Task: Reply to email   from  to Email0072 with a message Message0074
Action: Mouse moved to (485, 116)
Screenshot: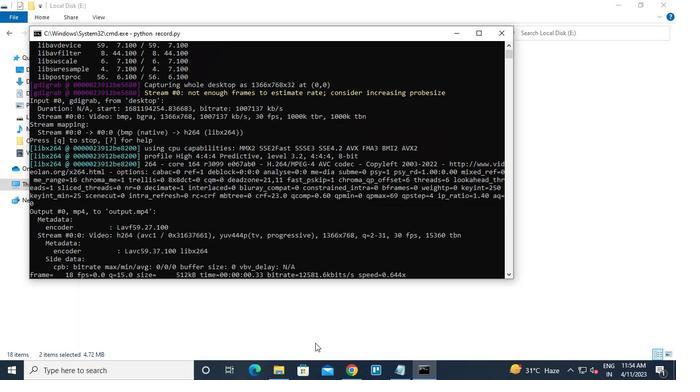 
Action: Mouse pressed left at (485, 116)
Screenshot: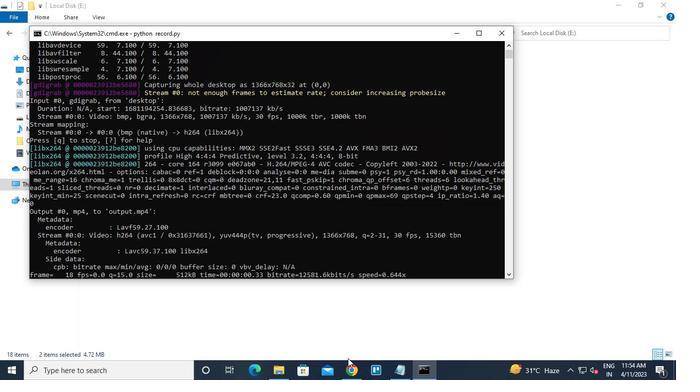 
Action: Mouse moved to (389, 139)
Screenshot: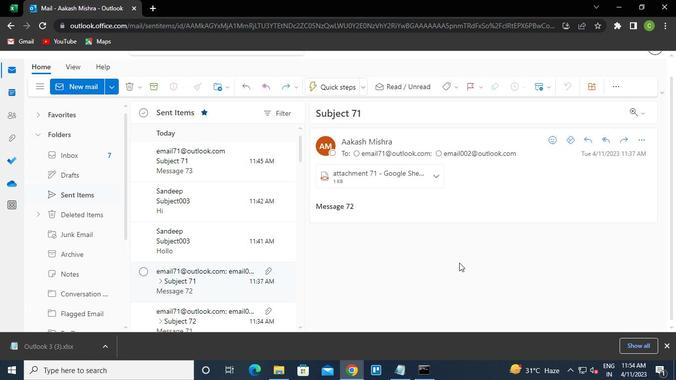 
Action: Mouse pressed left at (389, 139)
Screenshot: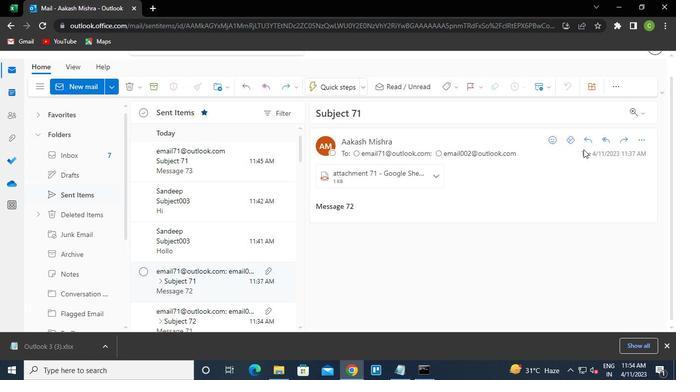 
Action: Mouse moved to (458, 117)
Screenshot: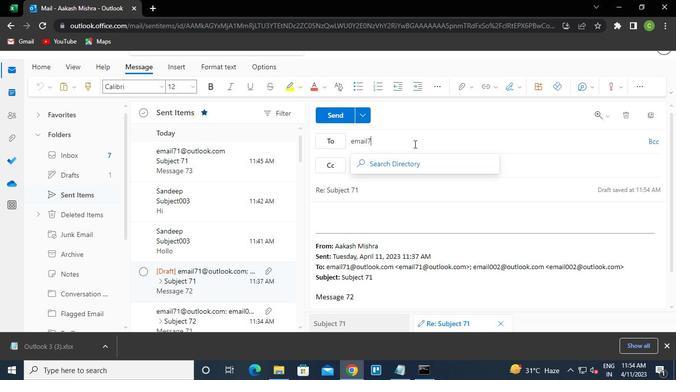 
Action: Mouse pressed left at (458, 117)
Screenshot: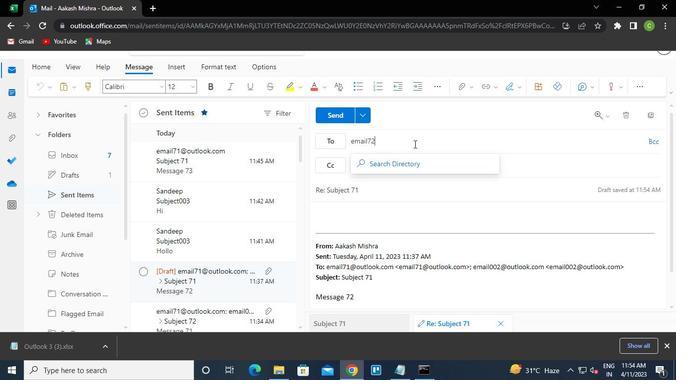 
Action: Mouse moved to (407, 147)
Screenshot: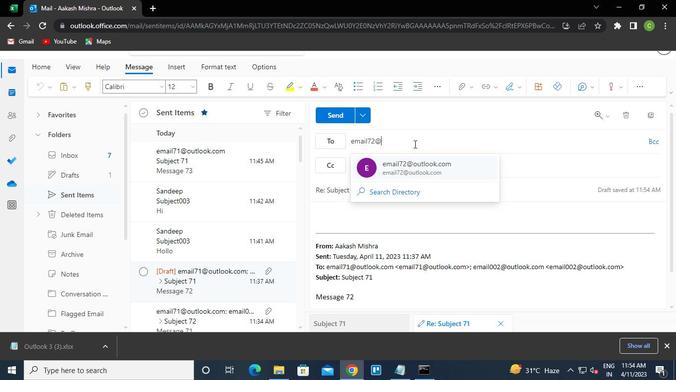 
Action: Mouse pressed left at (407, 147)
Screenshot: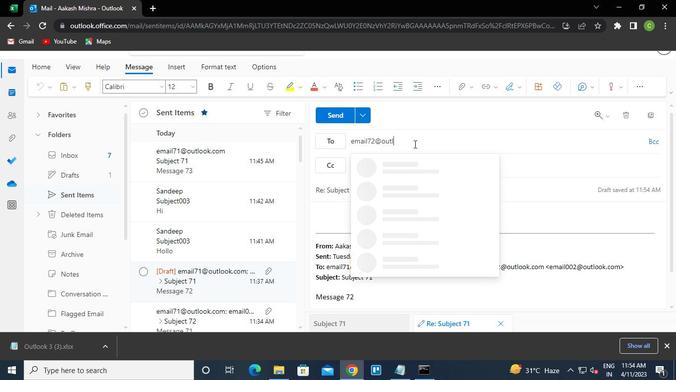 
Action: Mouse moved to (484, 117)
Screenshot: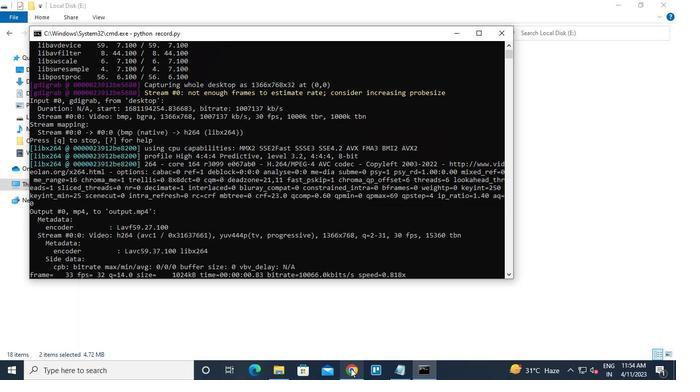 
Action: Mouse pressed left at (484, 117)
Screenshot: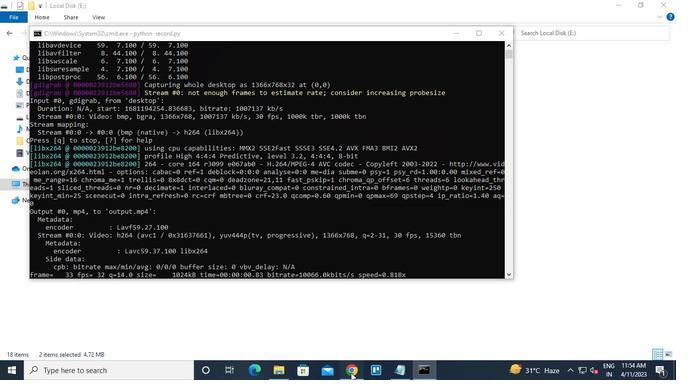 
Action: Mouse moved to (587, 139)
Screenshot: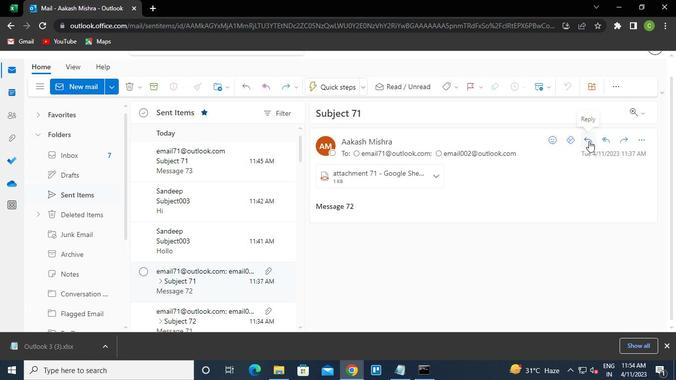
Action: Mouse pressed left at (587, 139)
Screenshot: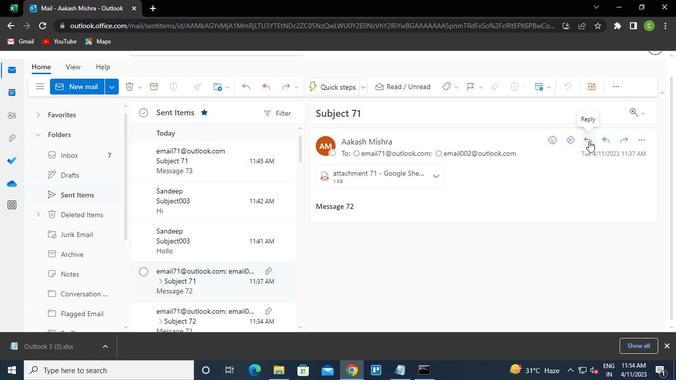 
Action: Mouse moved to (536, 134)
Screenshot: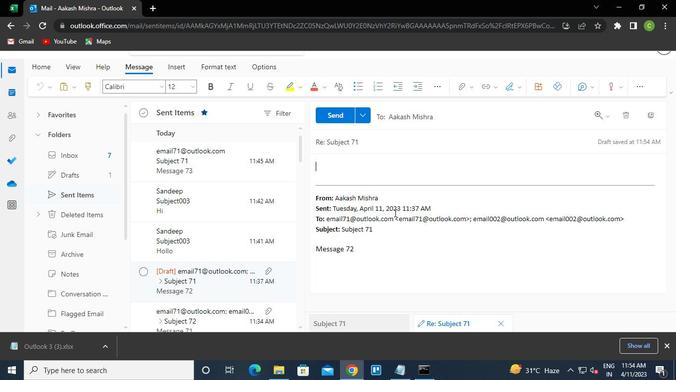 
Action: Mouse pressed left at (536, 134)
Screenshot: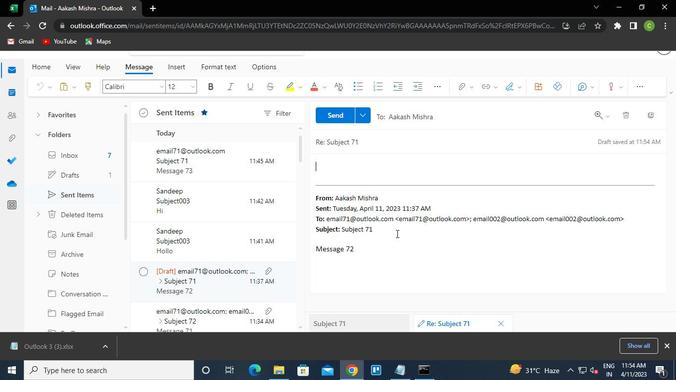 
Action: Mouse moved to (456, 117)
Screenshot: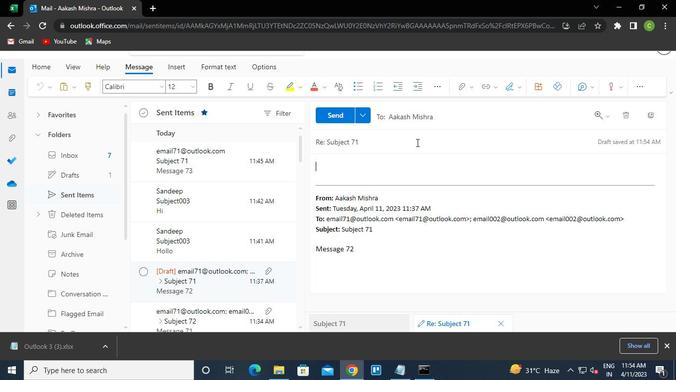 
Action: Mouse pressed left at (456, 117)
Screenshot: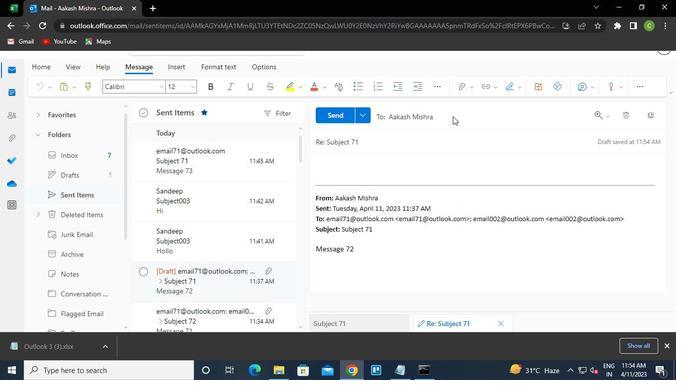 
Action: Mouse moved to (429, 154)
Screenshot: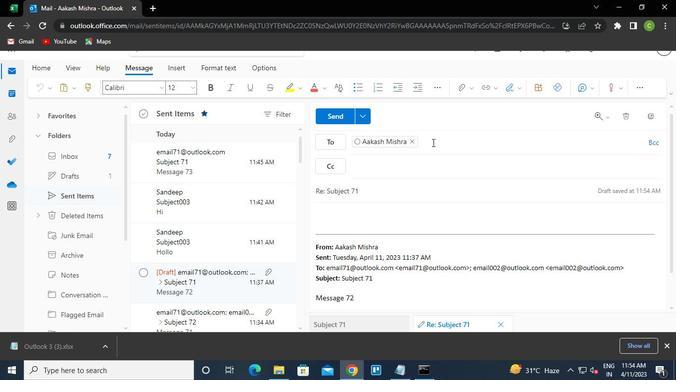 
Action: Mouse pressed left at (429, 154)
Screenshot: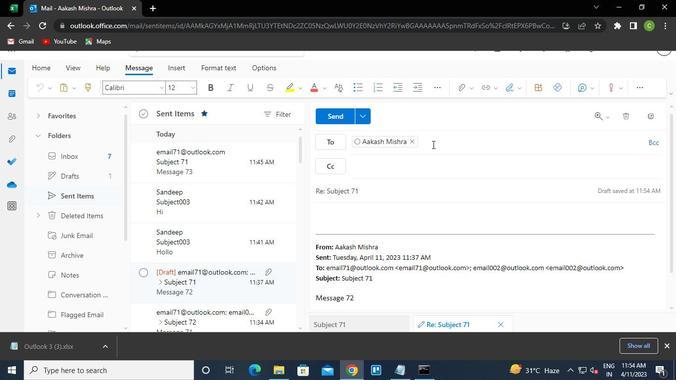 
Action: Mouse moved to (430, 153)
Screenshot: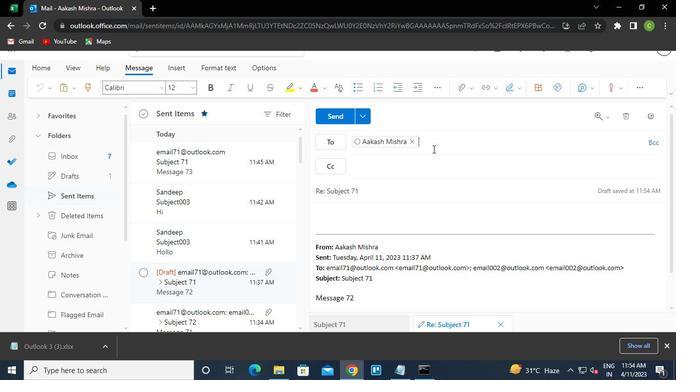 
Action: Mouse pressed left at (430, 153)
Screenshot: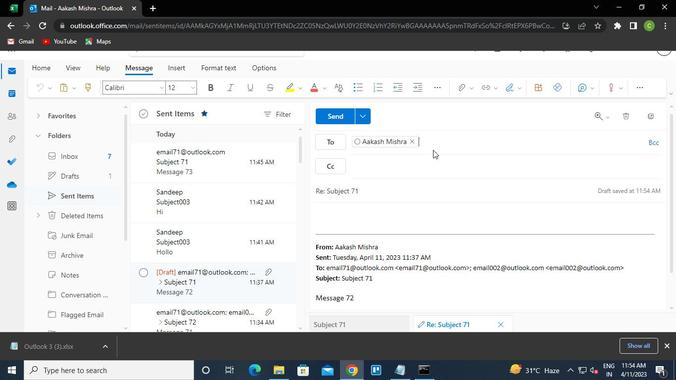 
Action: Mouse moved to (484, 117)
Screenshot: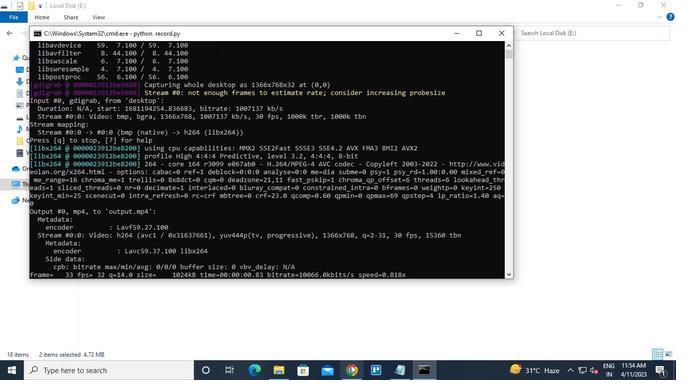 
Action: Mouse pressed left at (484, 117)
Screenshot: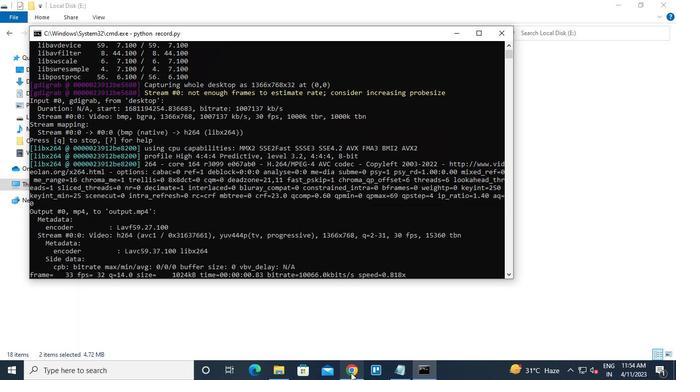 
Action: Mouse moved to (540, 126)
Screenshot: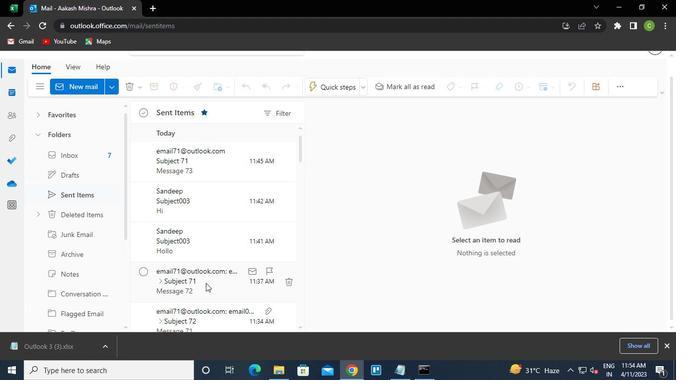 
Action: Mouse pressed left at (540, 126)
Screenshot: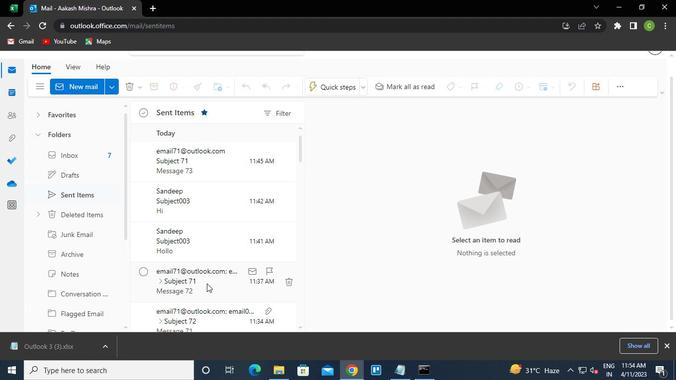 
Action: Mouse moved to (391, 141)
Screenshot: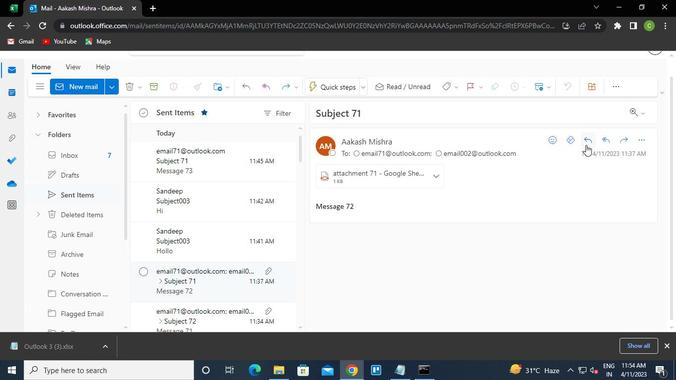 
Action: Mouse pressed left at (391, 141)
Screenshot: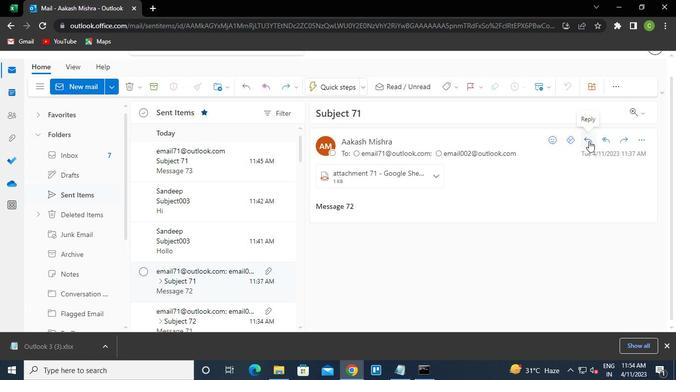 
Action: Mouse moved to (443, 143)
Screenshot: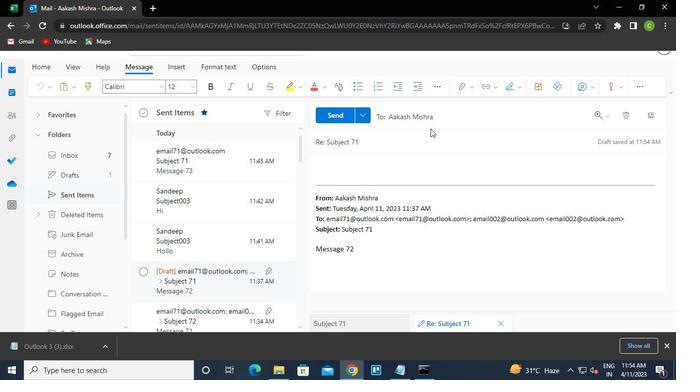 
Action: Mouse pressed left at (443, 143)
Screenshot: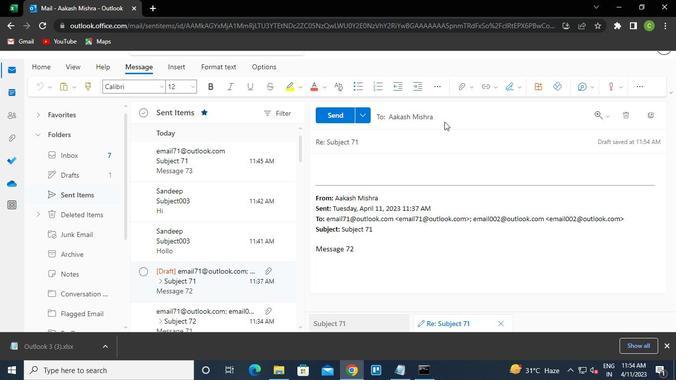 
Action: Mouse moved to (459, 140)
Screenshot: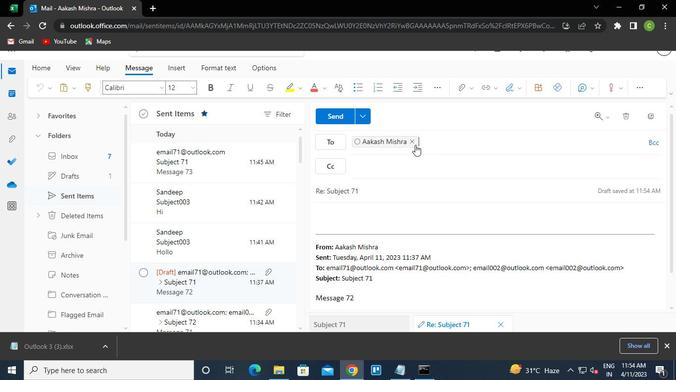 
Action: Mouse pressed left at (459, 140)
Screenshot: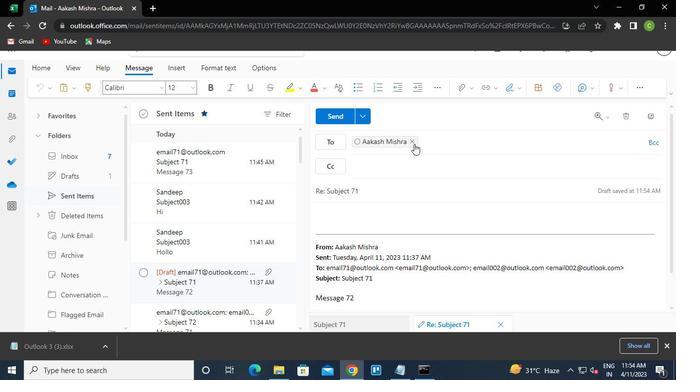 
Action: Keyboard e
Screenshot: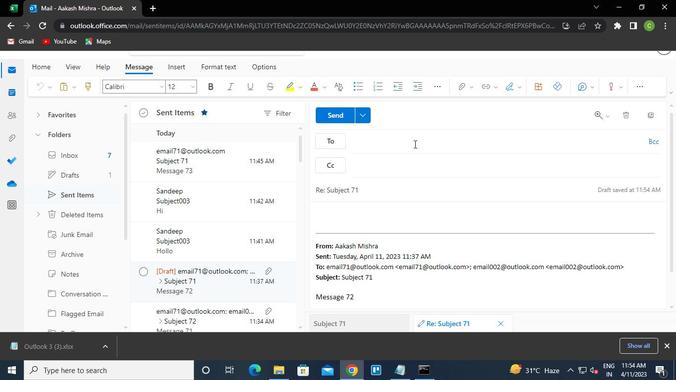 
Action: Keyboard m
Screenshot: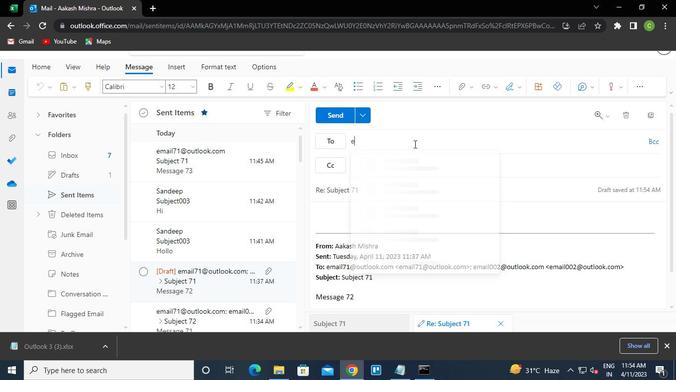 
Action: Keyboard a
Screenshot: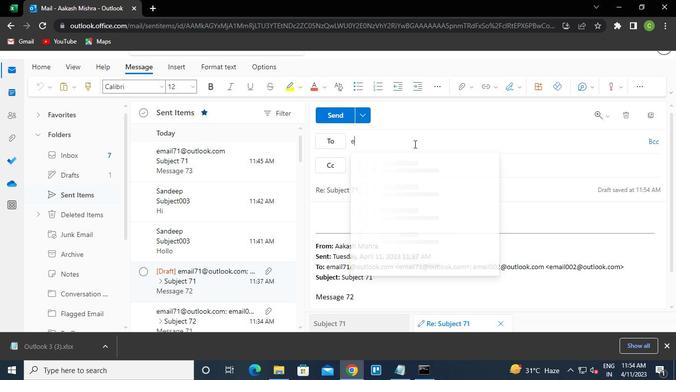
Action: Keyboard i
Screenshot: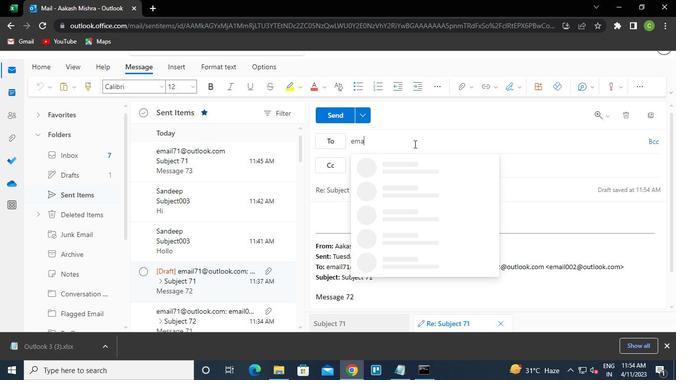 
Action: Keyboard l
Screenshot: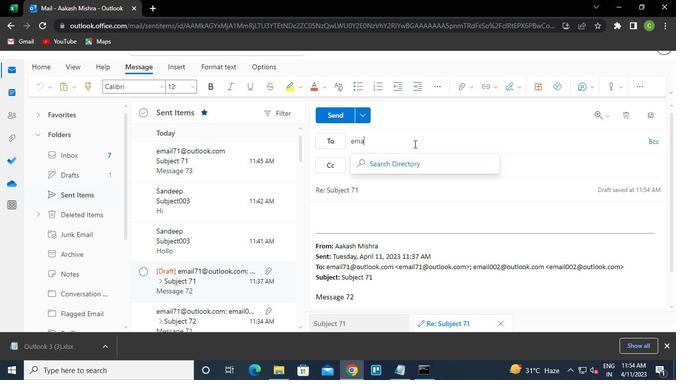 
Action: Keyboard <103>
Screenshot: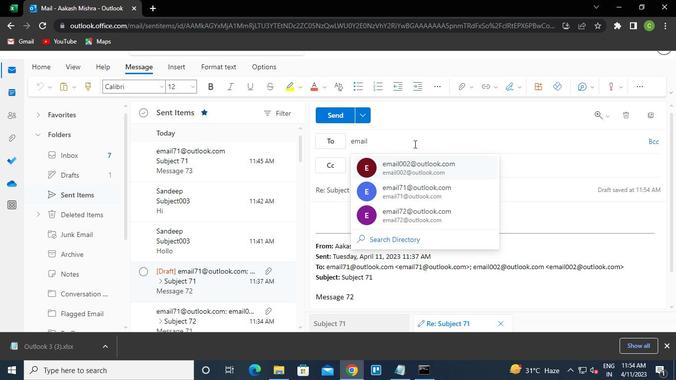 
Action: Keyboard <98>
Screenshot: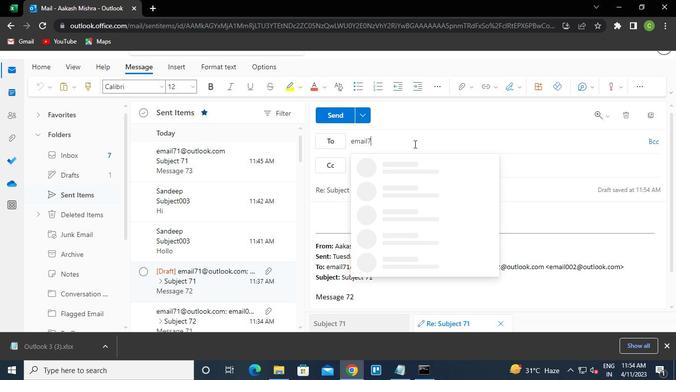 
Action: Keyboard Key.shift
Screenshot: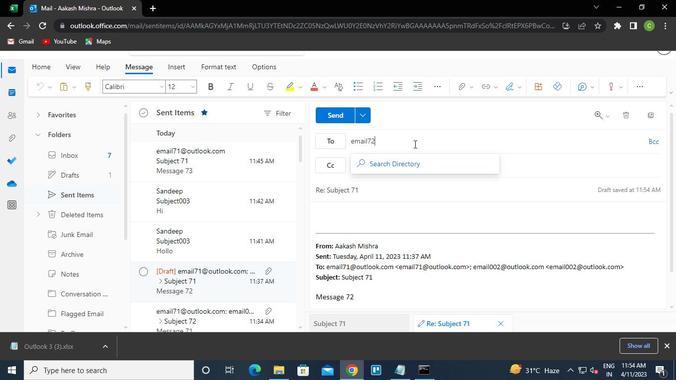 
Action: Keyboard @
Screenshot: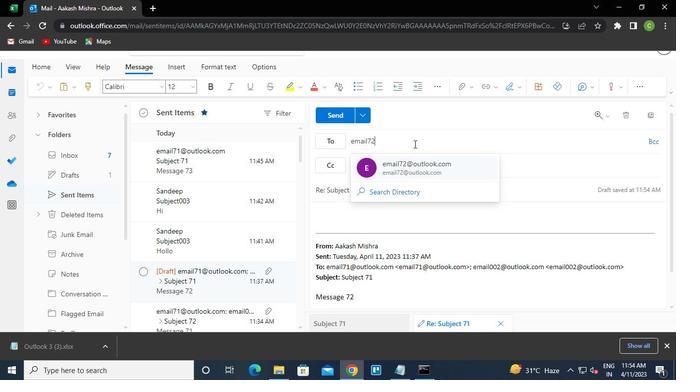 
Action: Keyboard o
Screenshot: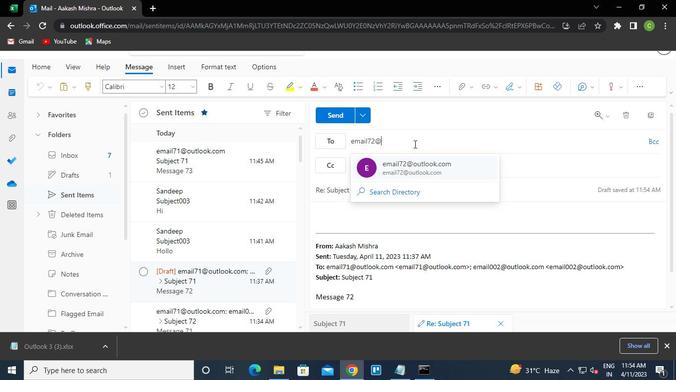 
Action: Keyboard u
Screenshot: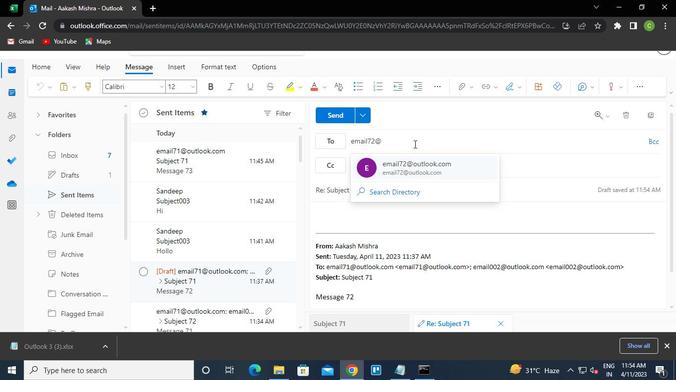 
Action: Keyboard t
Screenshot: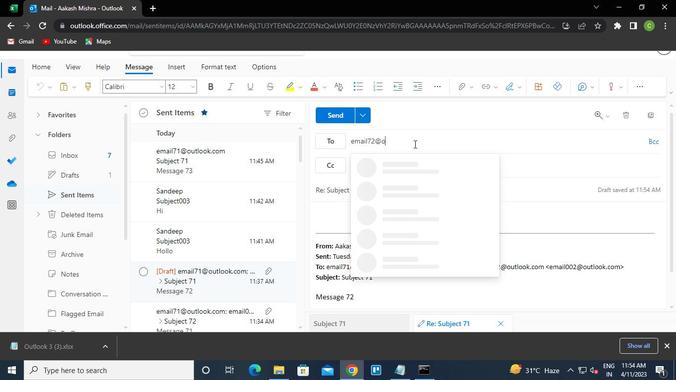 
Action: Keyboard l
Screenshot: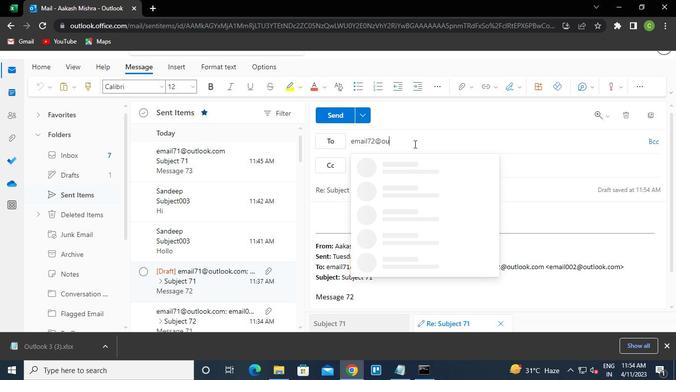 
Action: Keyboard o
Screenshot: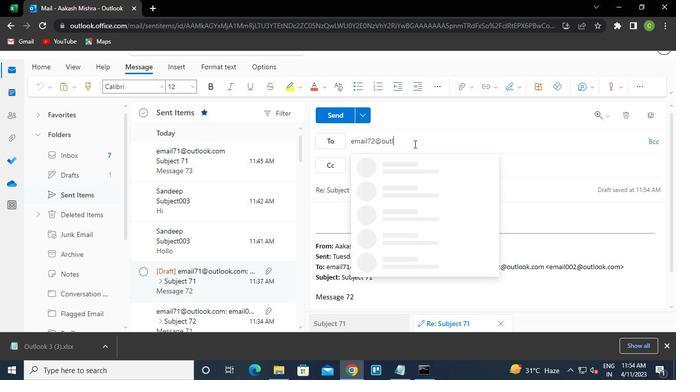 
Action: Keyboard o
Screenshot: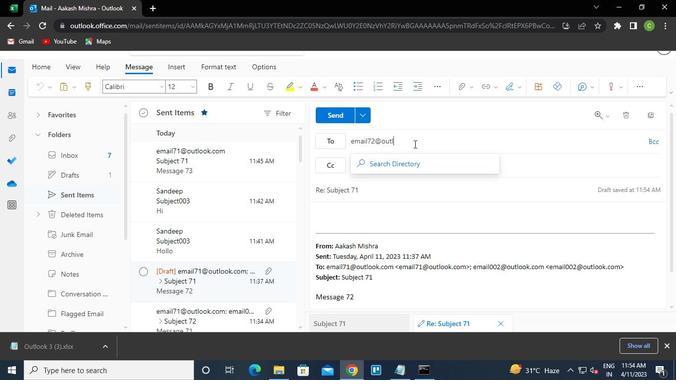 
Action: Keyboard k
Screenshot: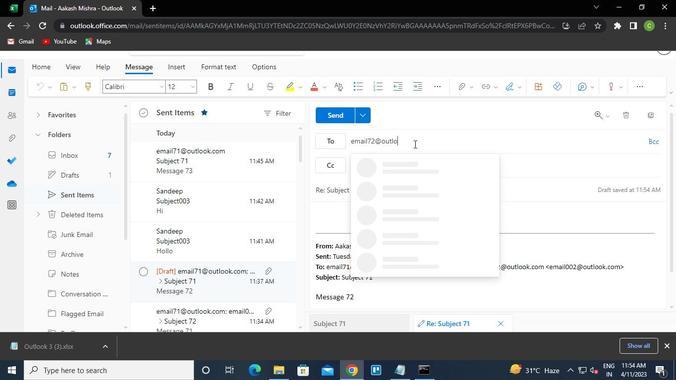 
Action: Keyboard .
Screenshot: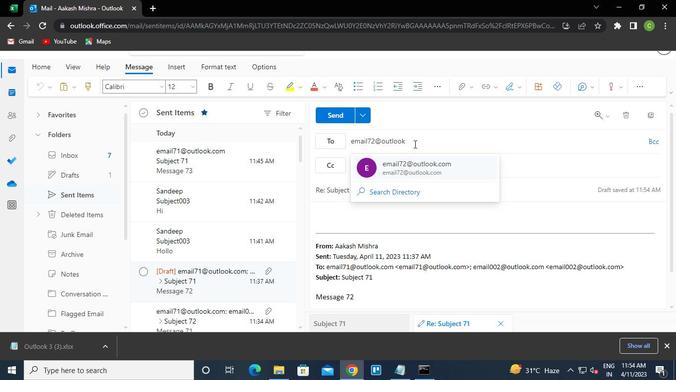 
Action: Keyboard c
Screenshot: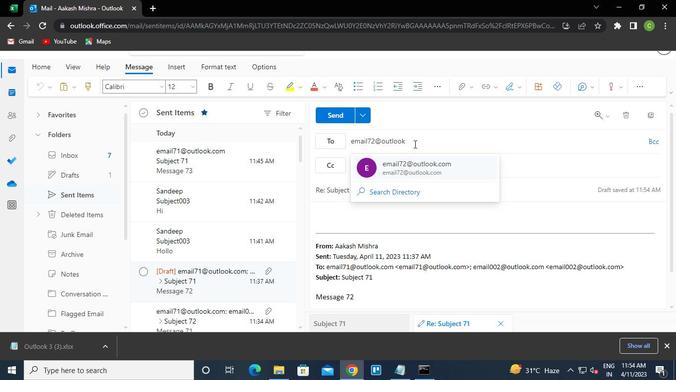 
Action: Keyboard o
Screenshot: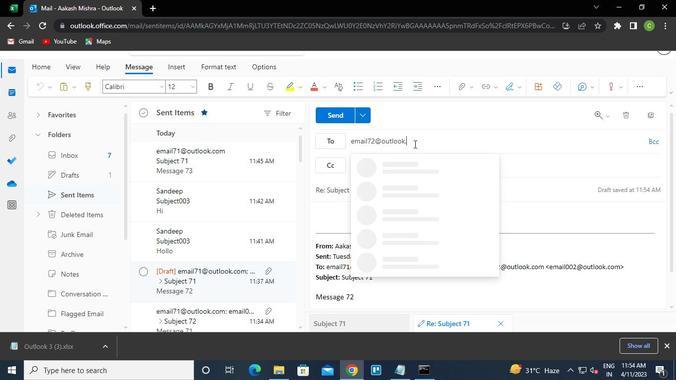 
Action: Keyboard m
Screenshot: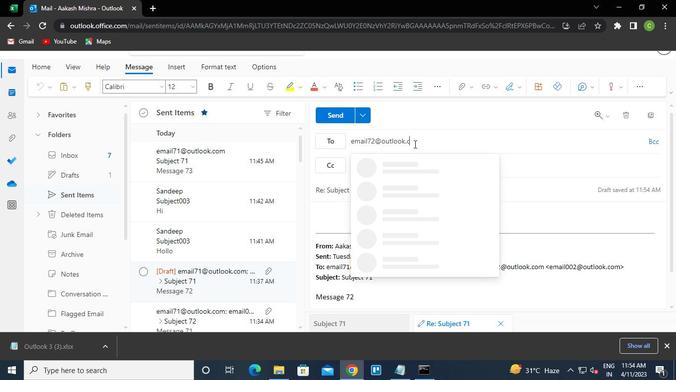 
Action: Keyboard Key.enter
Screenshot: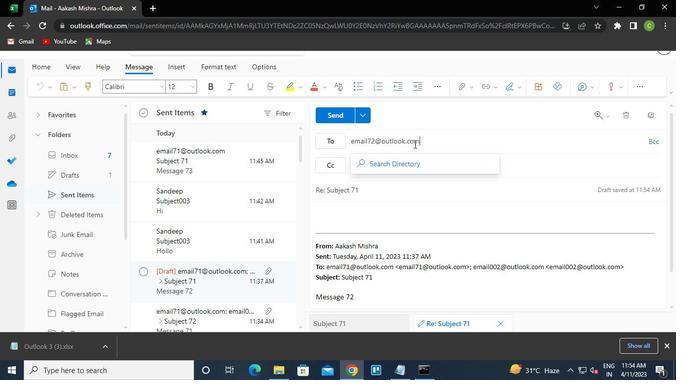 
Action: Mouse moved to (481, 135)
Screenshot: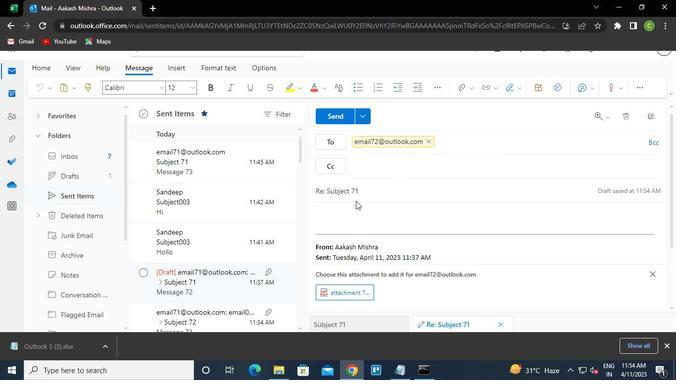 
Action: Mouse pressed left at (481, 135)
Screenshot: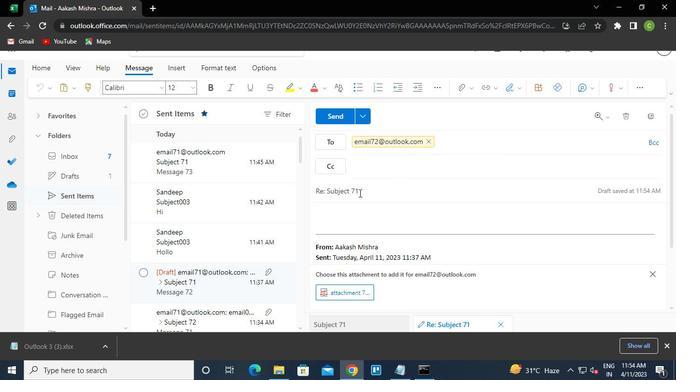 
Action: Mouse moved to (500, 135)
Screenshot: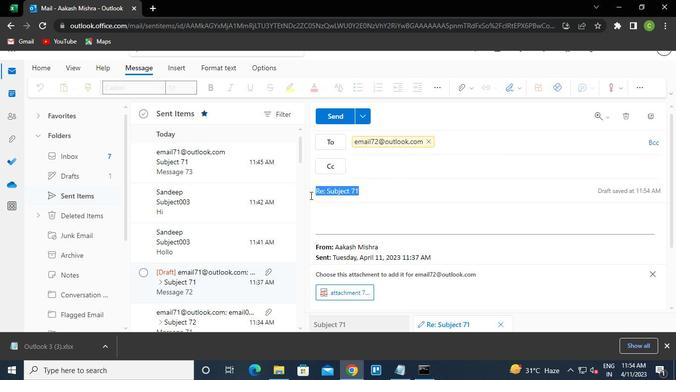 
Action: Keyboard Key.delete
Screenshot: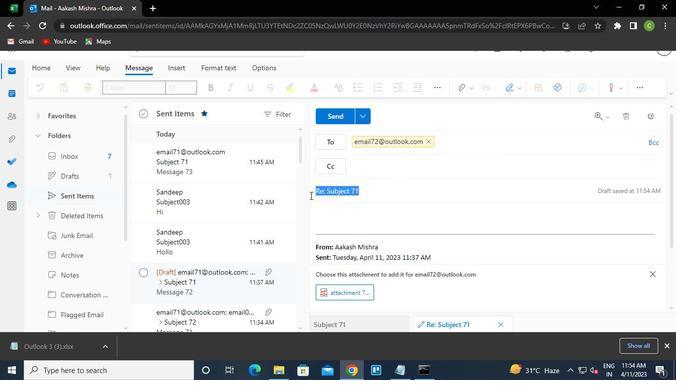 
Action: Keyboard Key.caps_lock
Screenshot: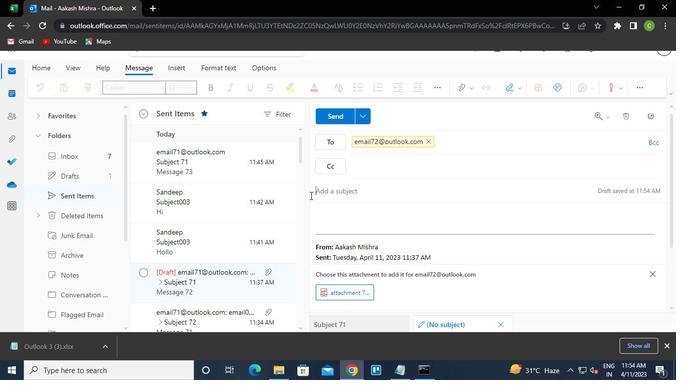 
Action: Mouse moved to (477, 134)
Screenshot: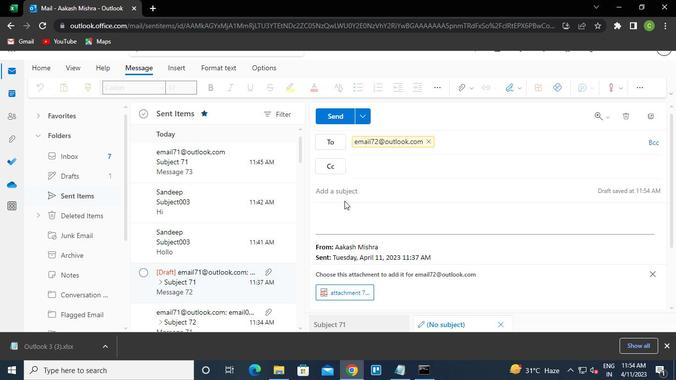 
Action: Keyboard Key.ctrl_l
Screenshot: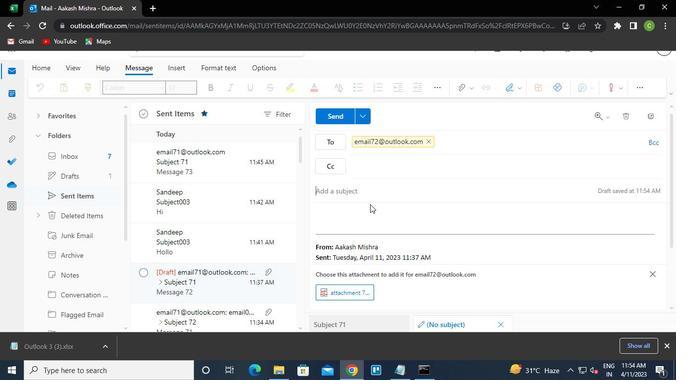 
Action: Keyboard Key.ctrl_l
Screenshot: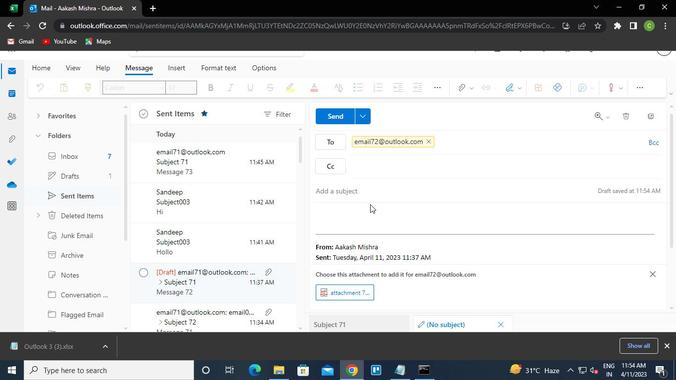 
Action: Keyboard Key.ctrl_l
Screenshot: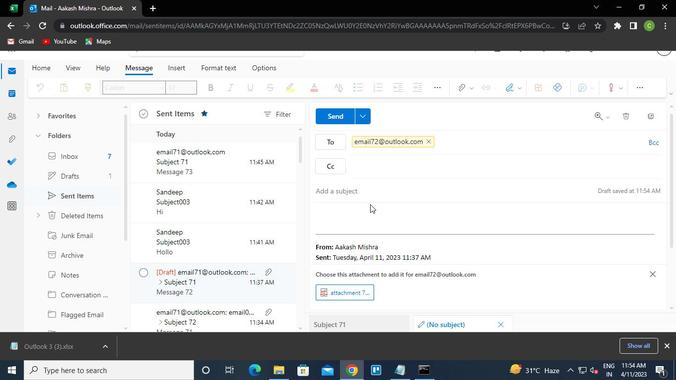 
Action: Keyboard \x1a
Screenshot: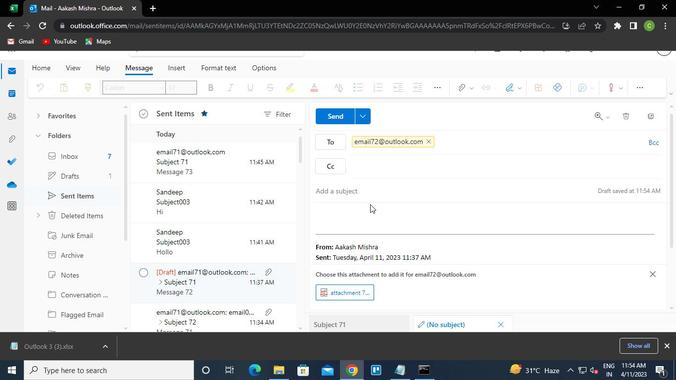 
Action: Mouse moved to (479, 132)
Screenshot: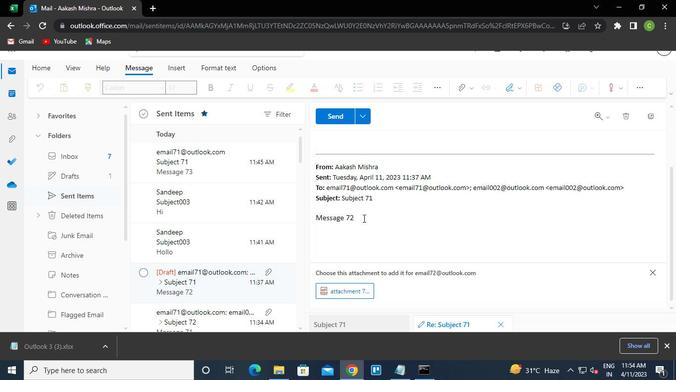 
Action: Mouse pressed left at (479, 132)
Screenshot: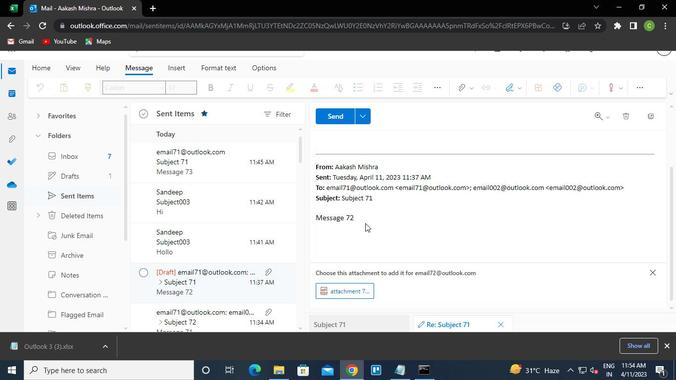 
Action: Mouse moved to (479, 132)
Screenshot: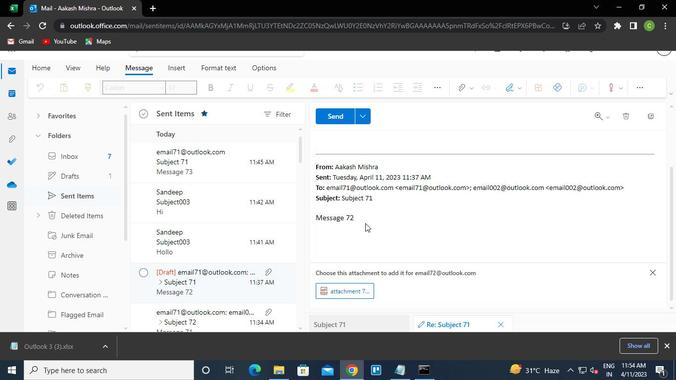 
Action: Mouse pressed left at (479, 132)
Screenshot: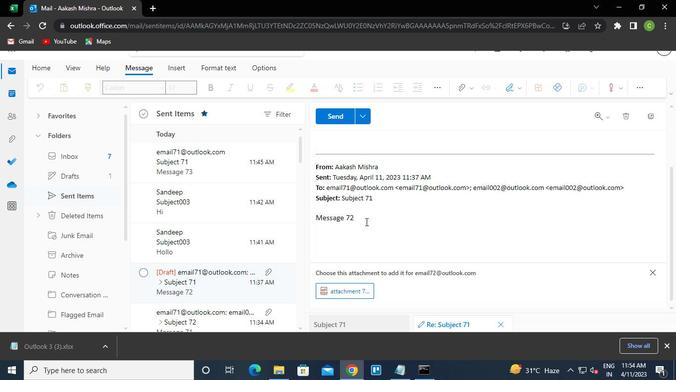
Action: Mouse pressed left at (479, 132)
Screenshot: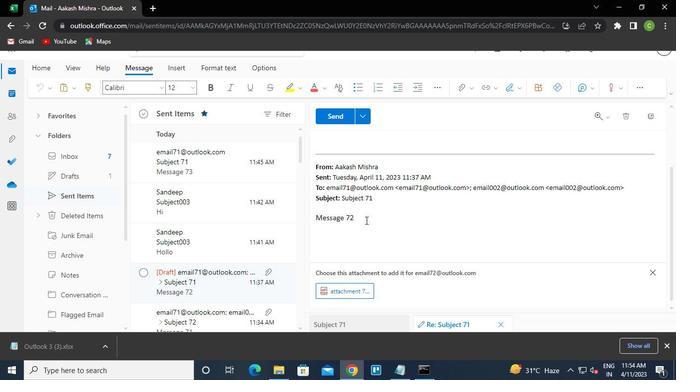 
Action: Mouse moved to (481, 132)
Screenshot: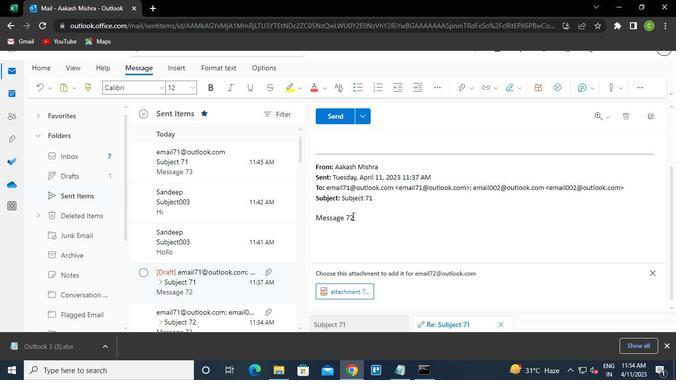 
Action: Mouse pressed left at (481, 132)
Screenshot: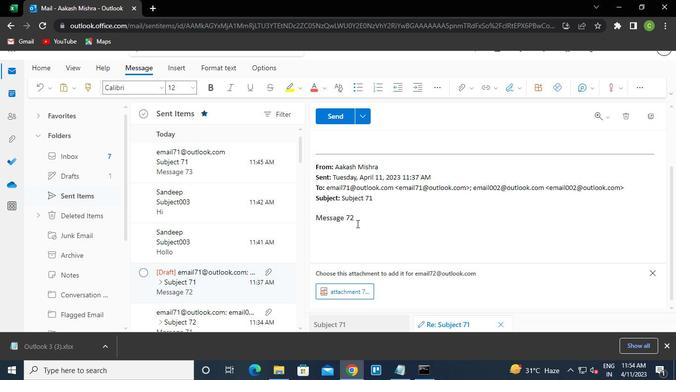 
Action: Mouse moved to (480, 133)
Screenshot: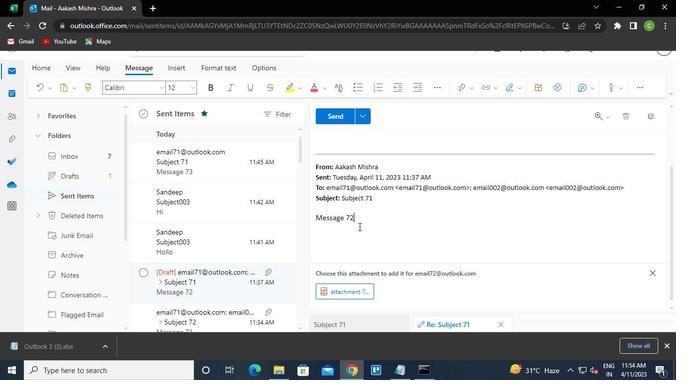
Action: Keyboard Key.backspace
Screenshot: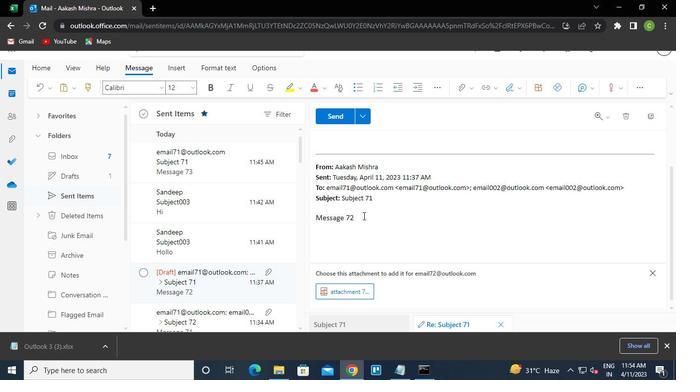 
Action: Keyboard 4
Screenshot: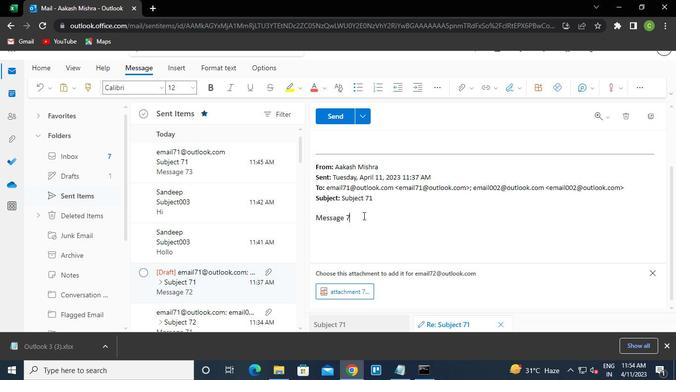 
Action: Mouse moved to (487, 143)
Screenshot: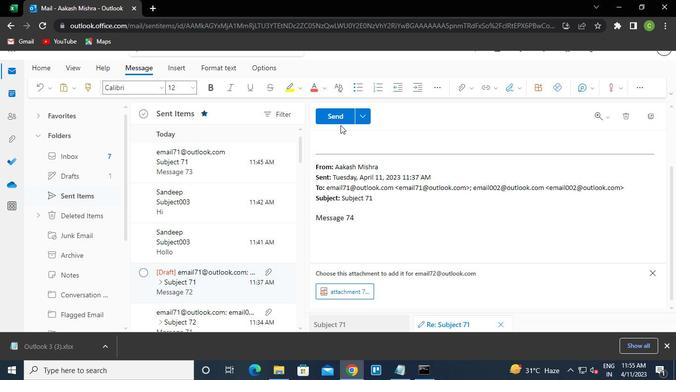 
Action: Mouse pressed left at (487, 143)
Screenshot: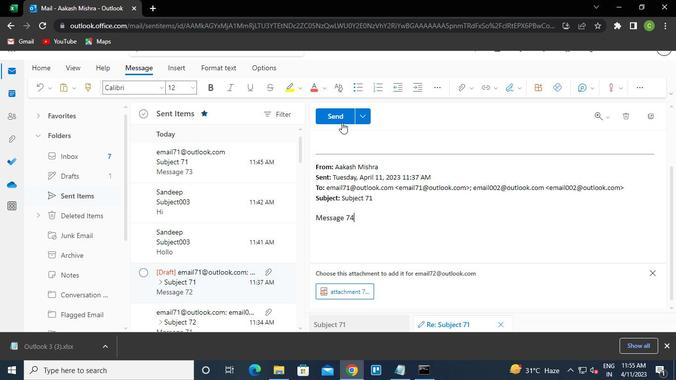 
Action: Mouse moved to (455, 117)
Screenshot: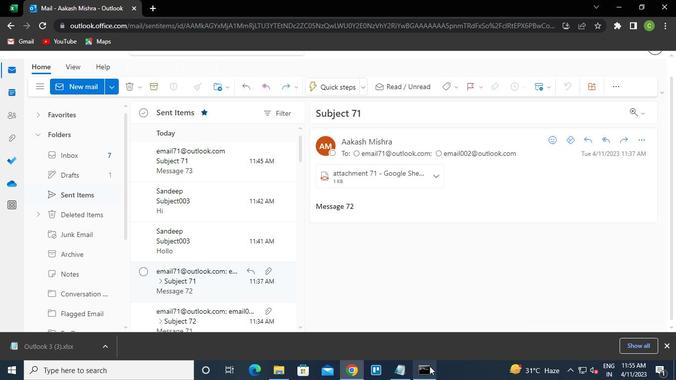 
Action: Mouse pressed left at (455, 117)
Screenshot: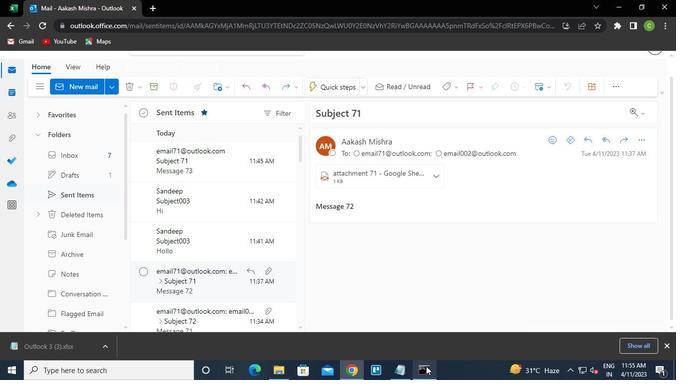 
Action: Mouse moved to (425, 152)
Screenshot: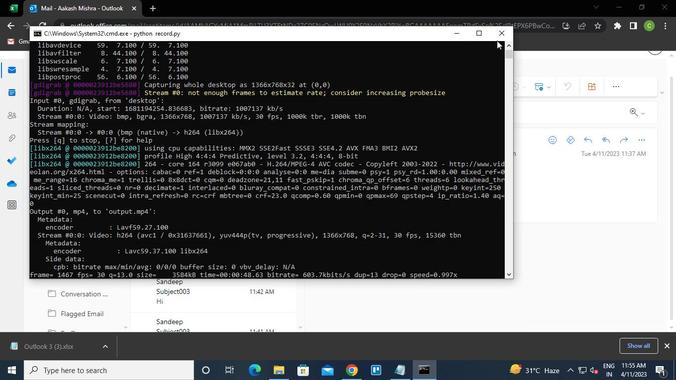 
Action: Mouse pressed left at (425, 152)
Screenshot: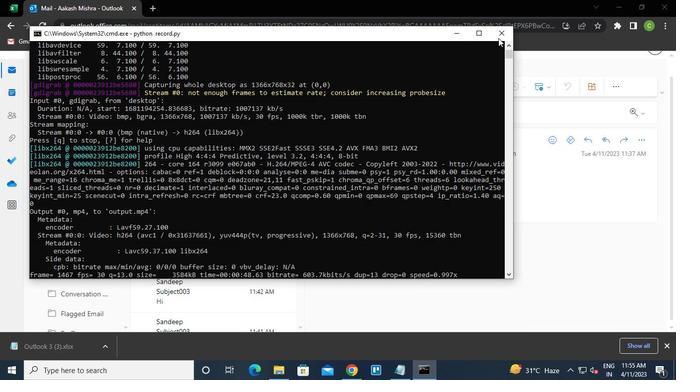 
Action: Mouse moved to (425, 152)
Screenshot: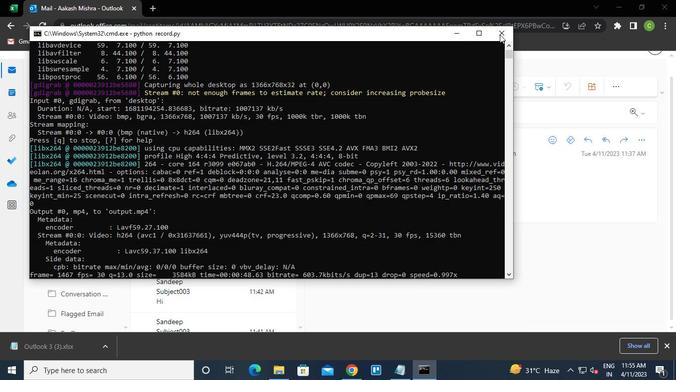 
